 Task: Add Sprouts Bacopa to the cart.
Action: Mouse pressed left at (21, 92)
Screenshot: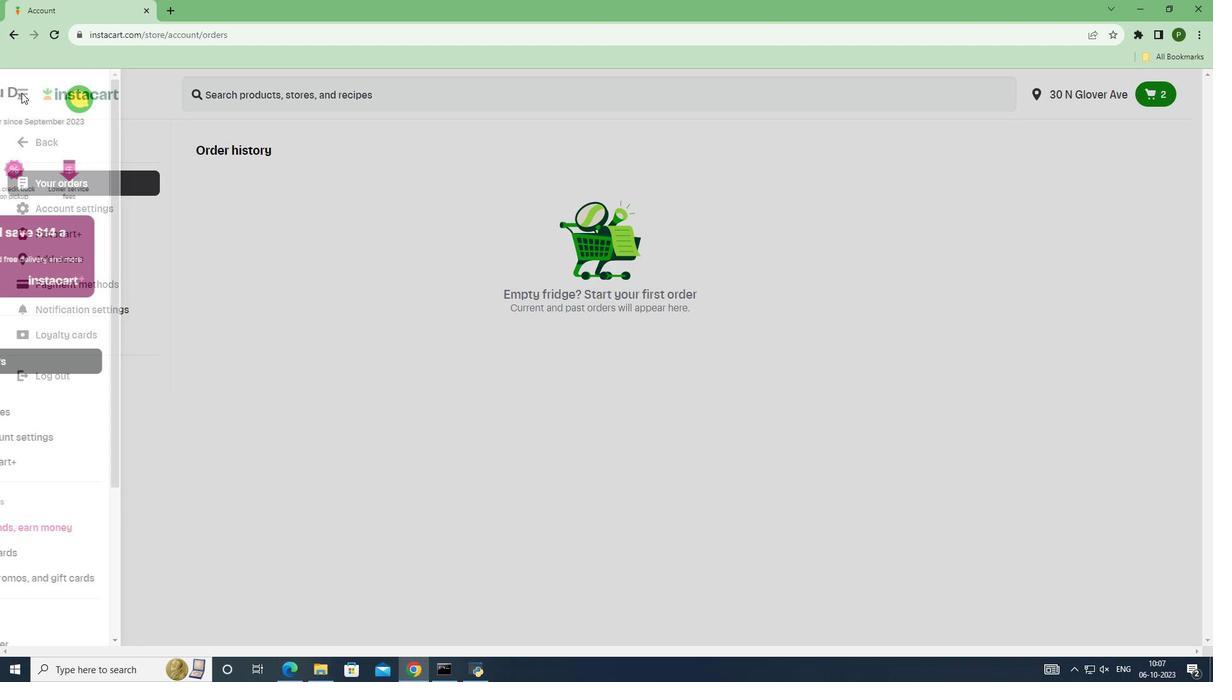
Action: Mouse moved to (53, 335)
Screenshot: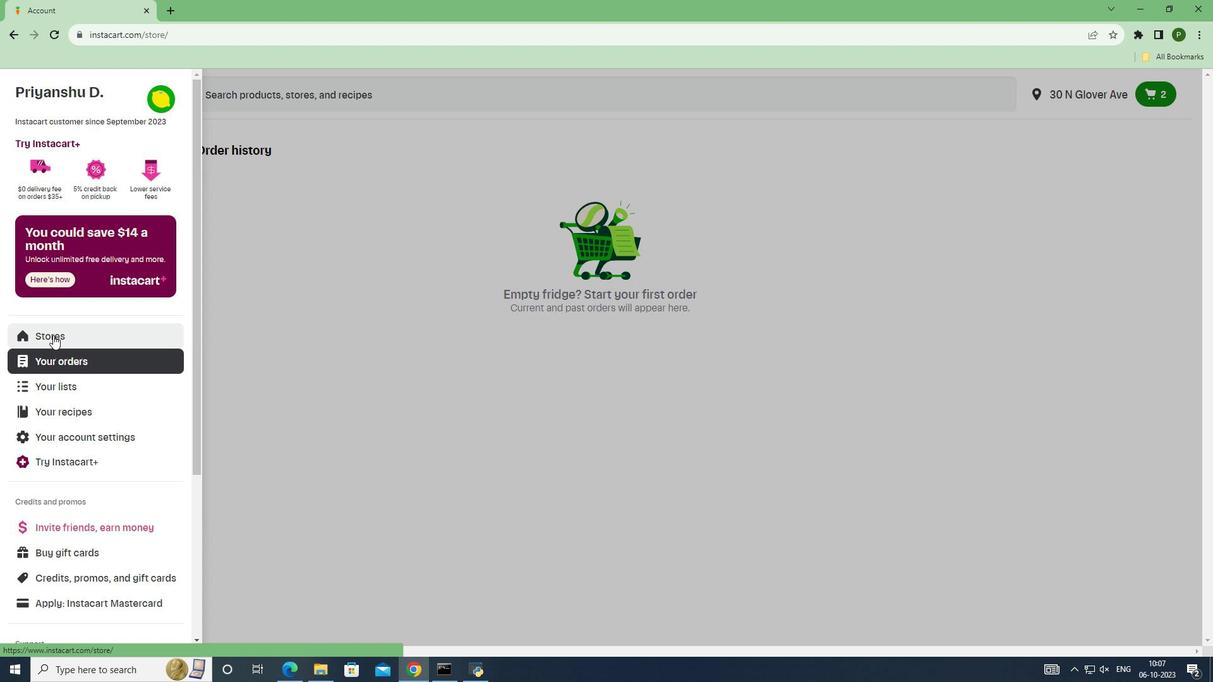 
Action: Mouse pressed left at (53, 335)
Screenshot: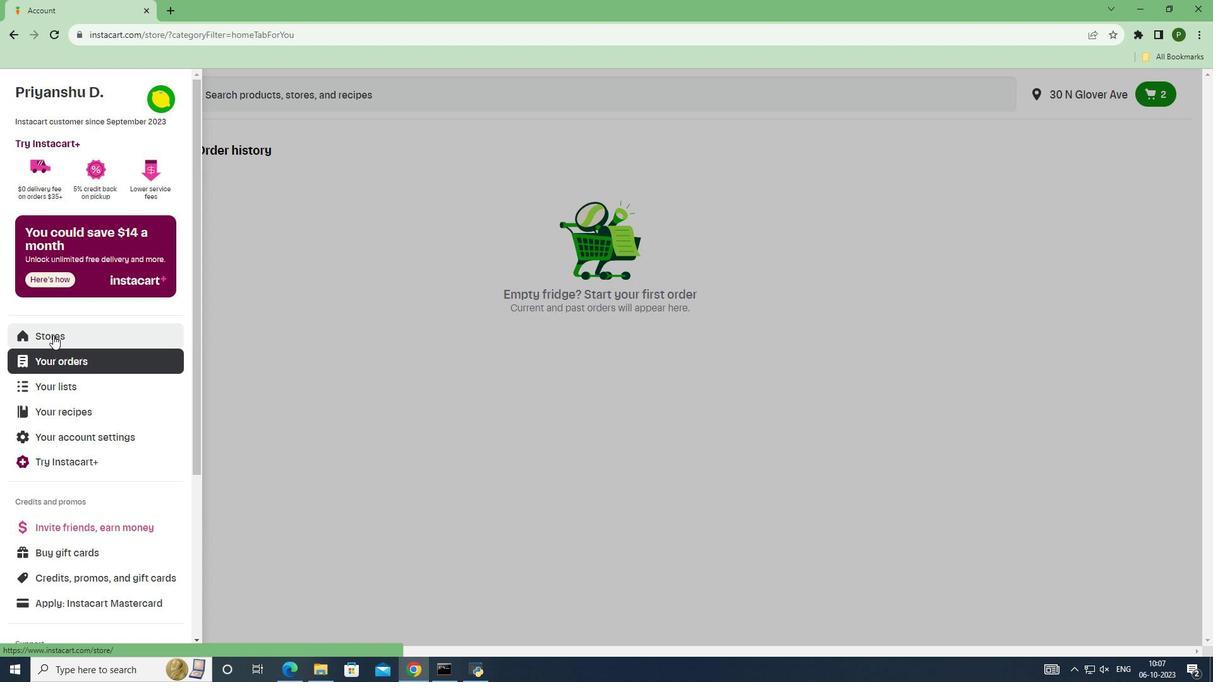 
Action: Mouse moved to (286, 152)
Screenshot: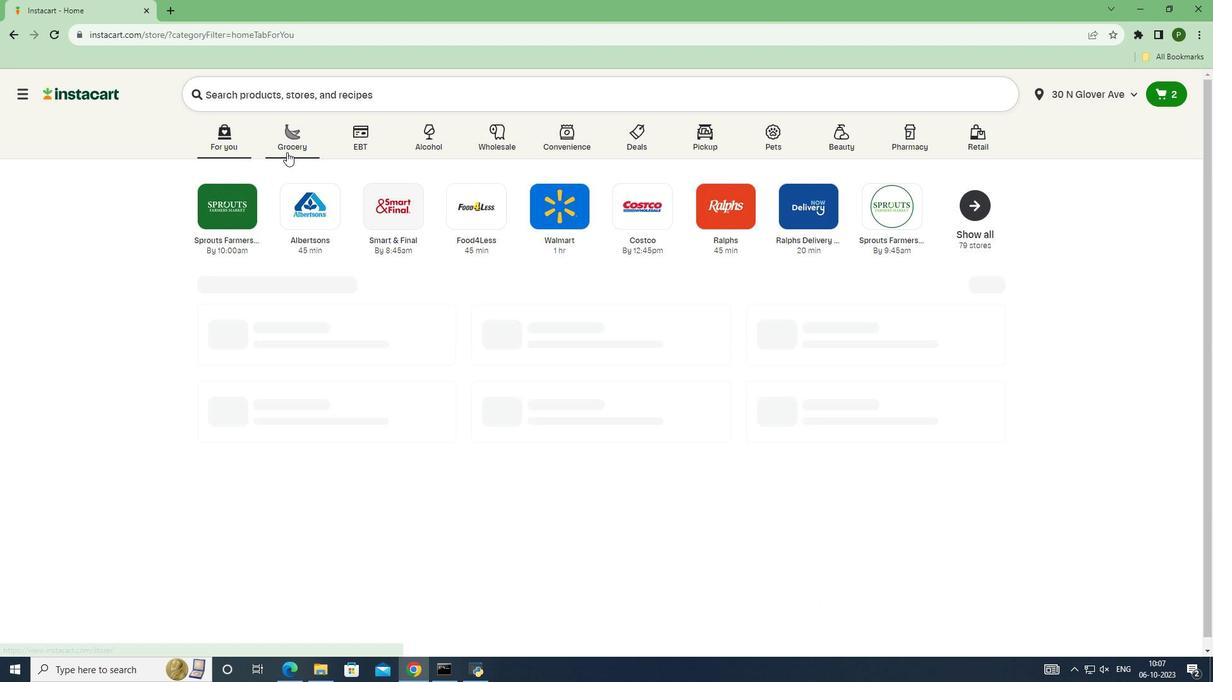 
Action: Mouse pressed left at (286, 152)
Screenshot: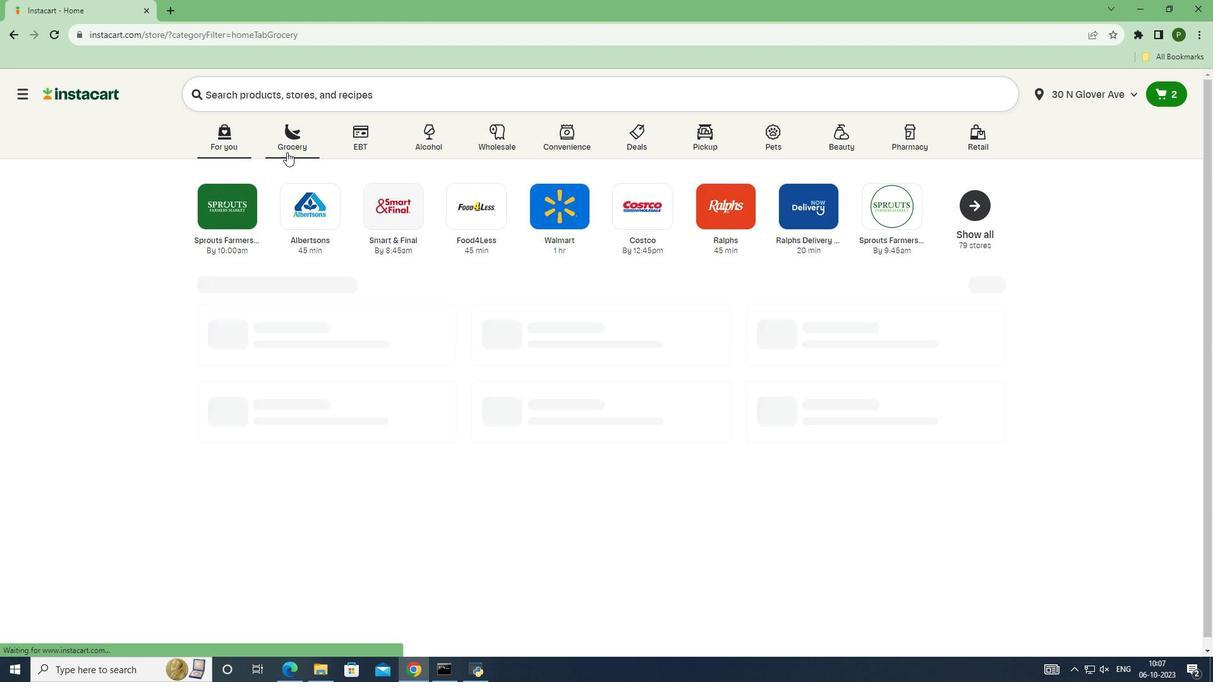 
Action: Mouse moved to (300, 210)
Screenshot: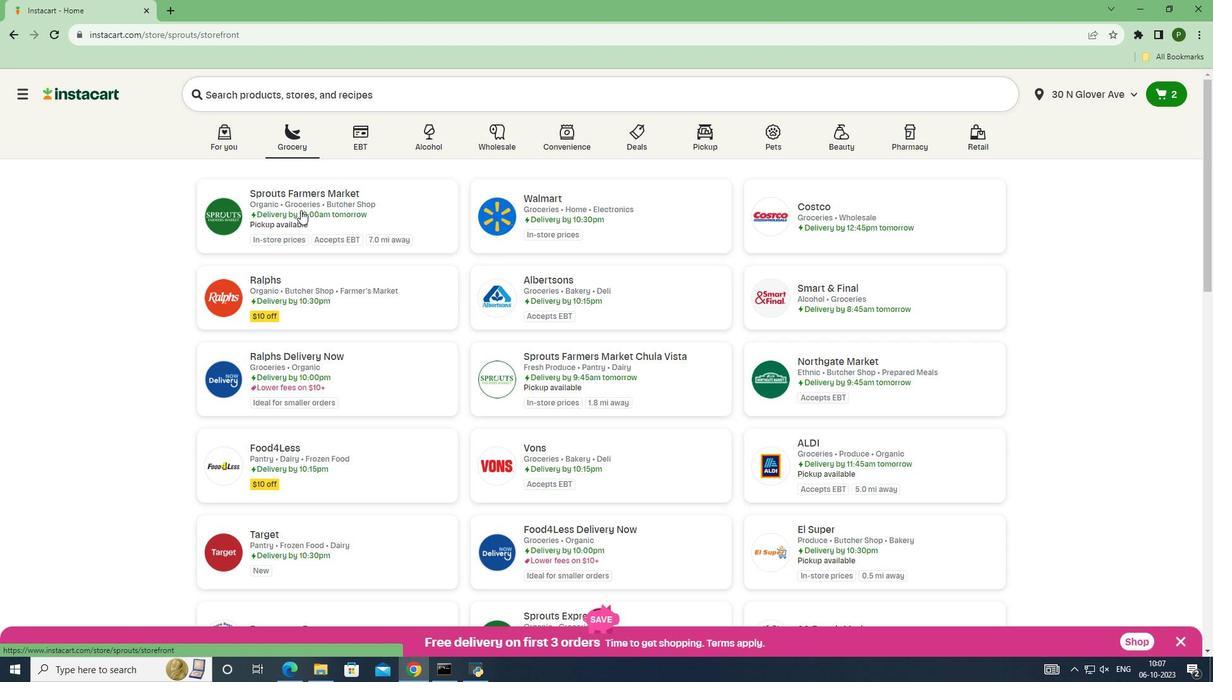 
Action: Mouse pressed left at (300, 210)
Screenshot: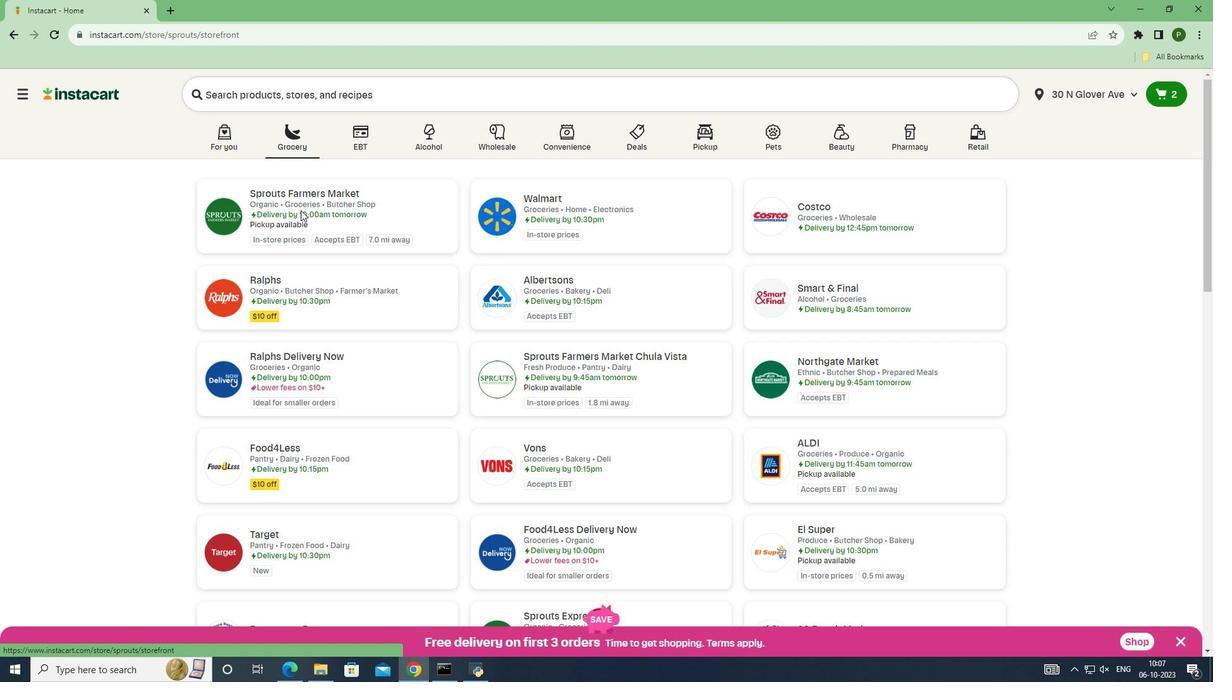 
Action: Mouse moved to (82, 357)
Screenshot: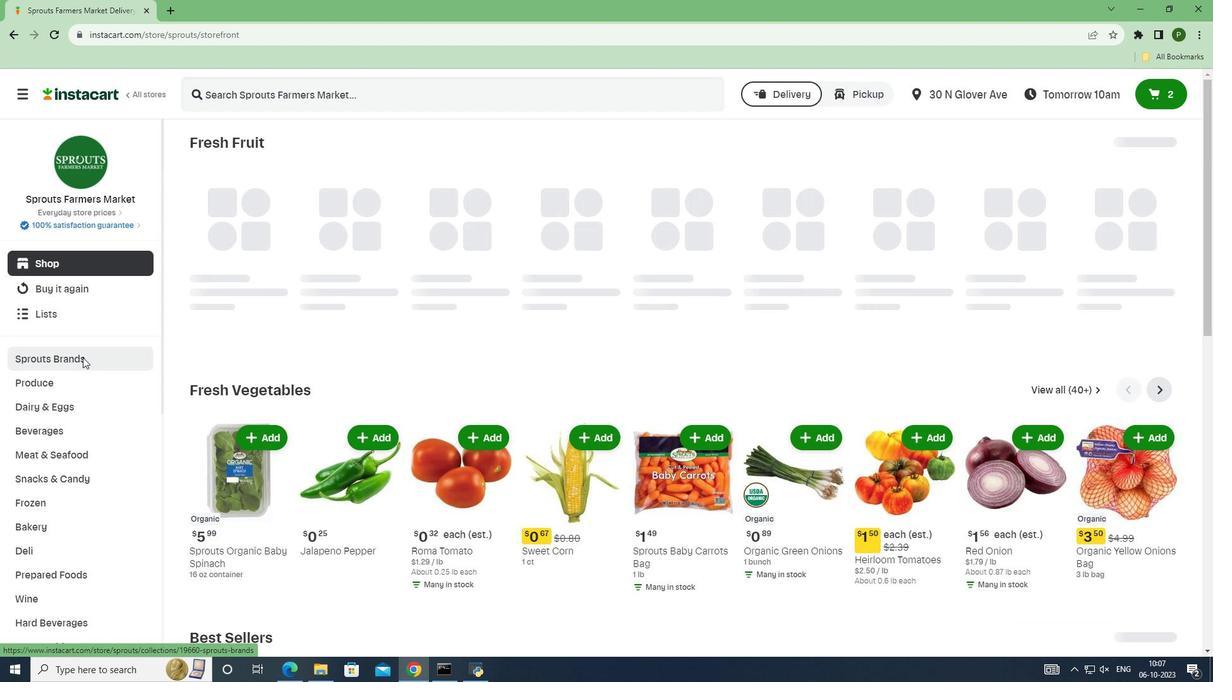 
Action: Mouse pressed left at (82, 357)
Screenshot: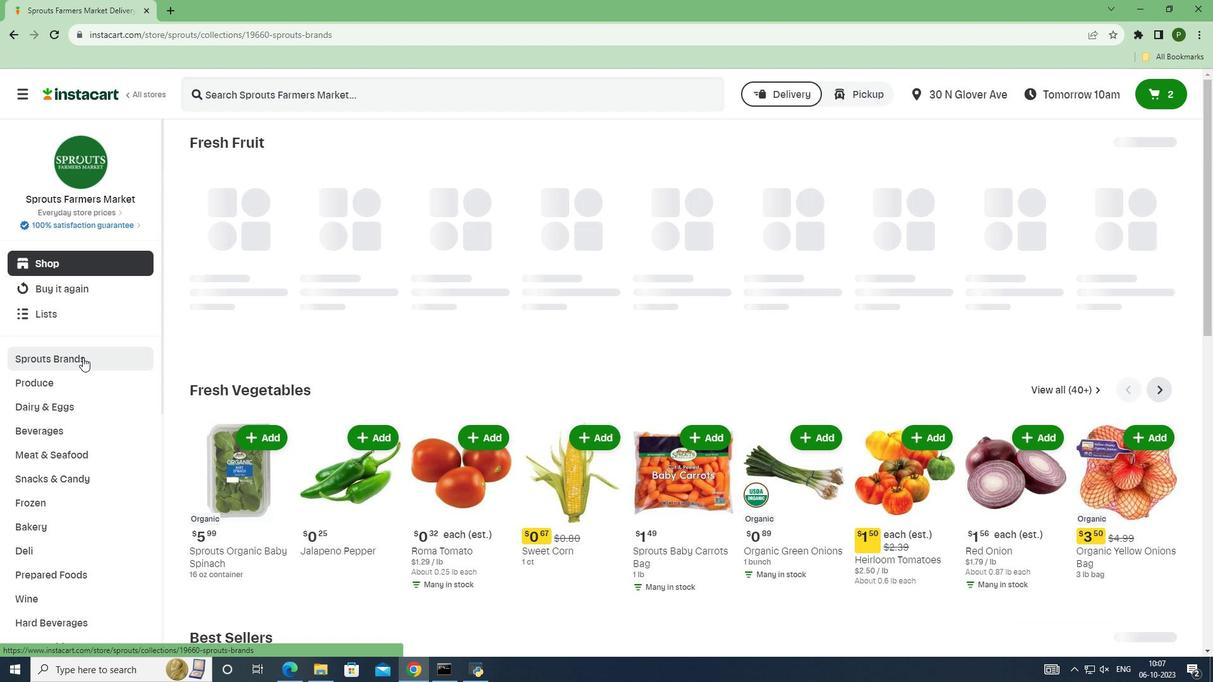 
Action: Mouse moved to (86, 528)
Screenshot: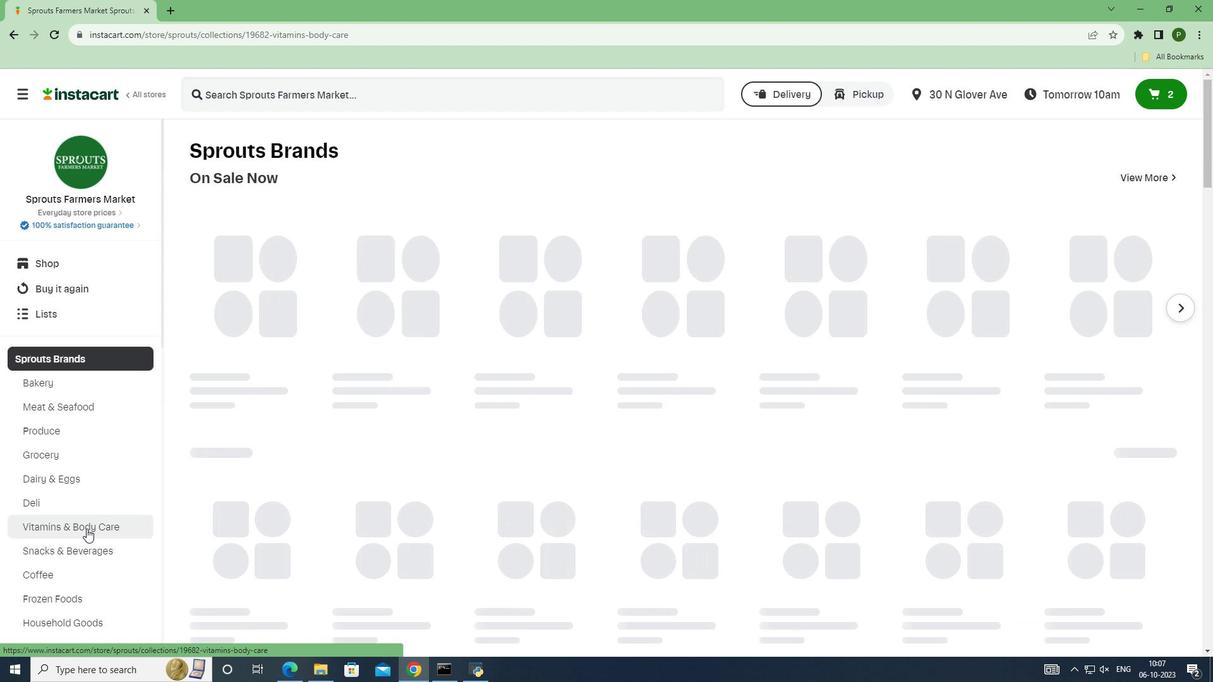 
Action: Mouse pressed left at (86, 528)
Screenshot: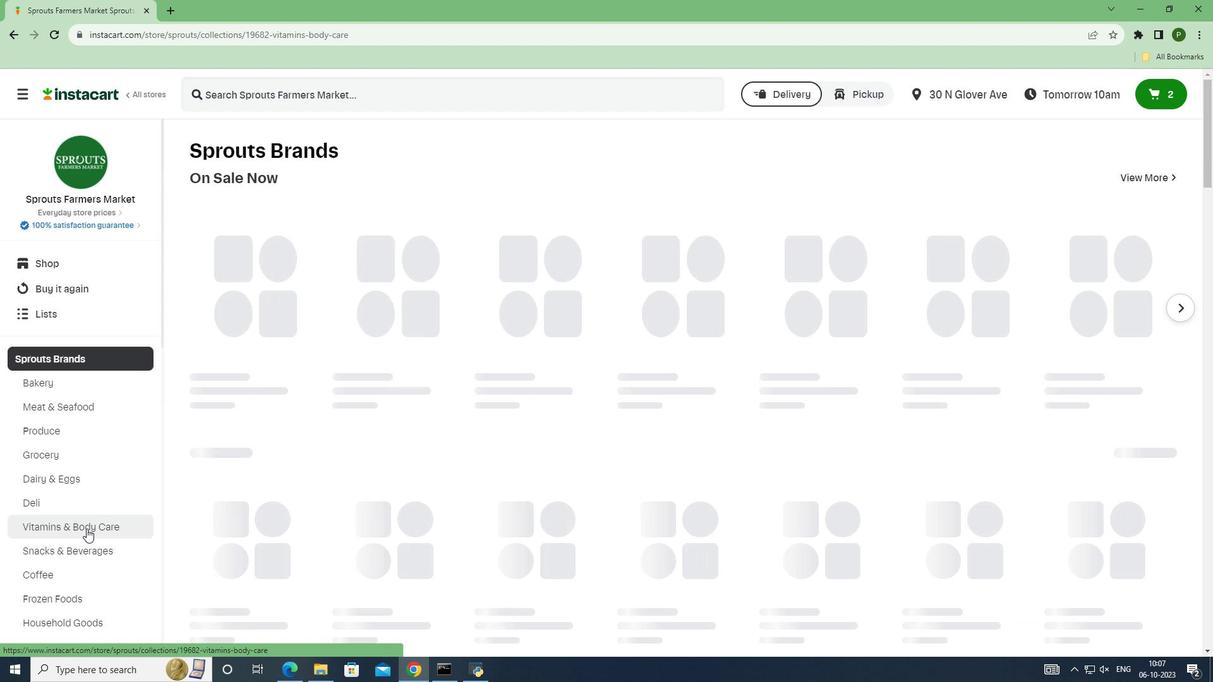 
Action: Mouse moved to (262, 94)
Screenshot: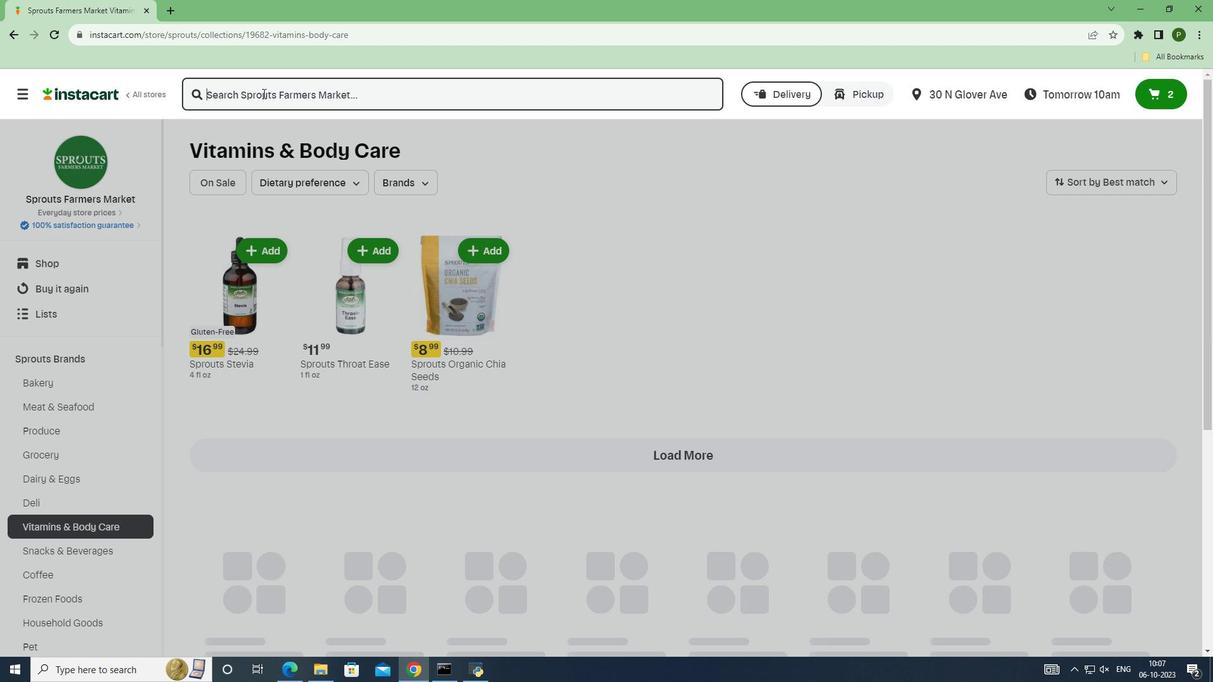
Action: Mouse pressed left at (262, 94)
Screenshot: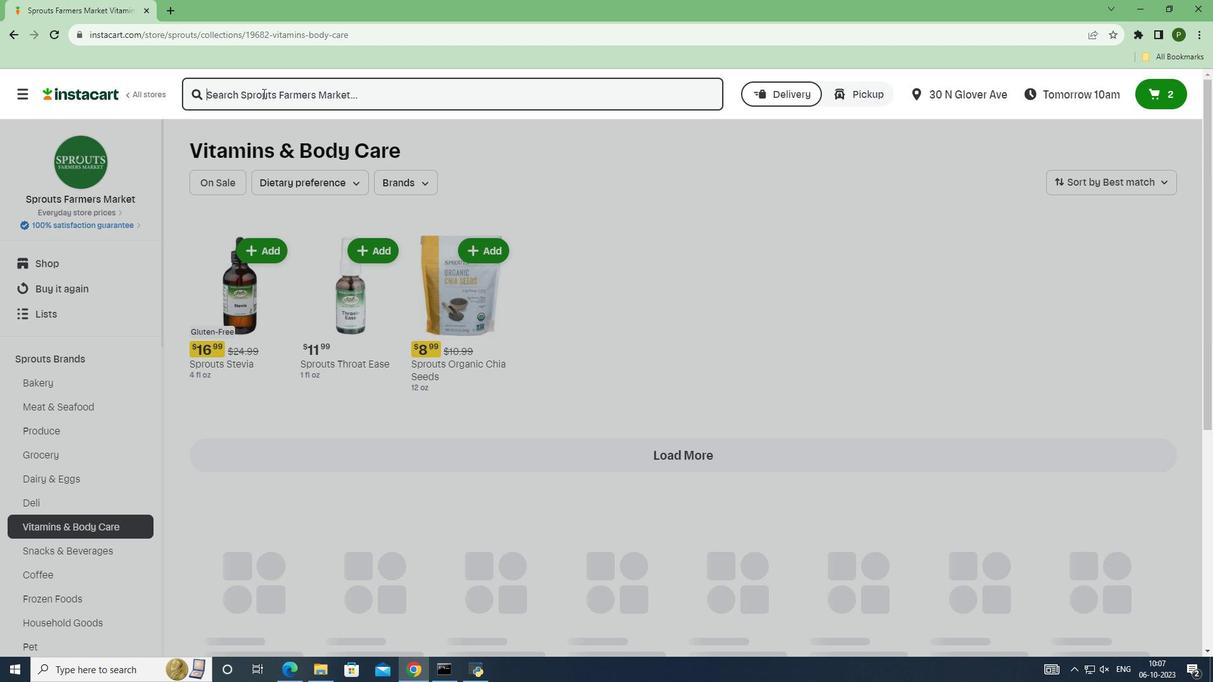 
Action: Mouse moved to (262, 93)
Screenshot: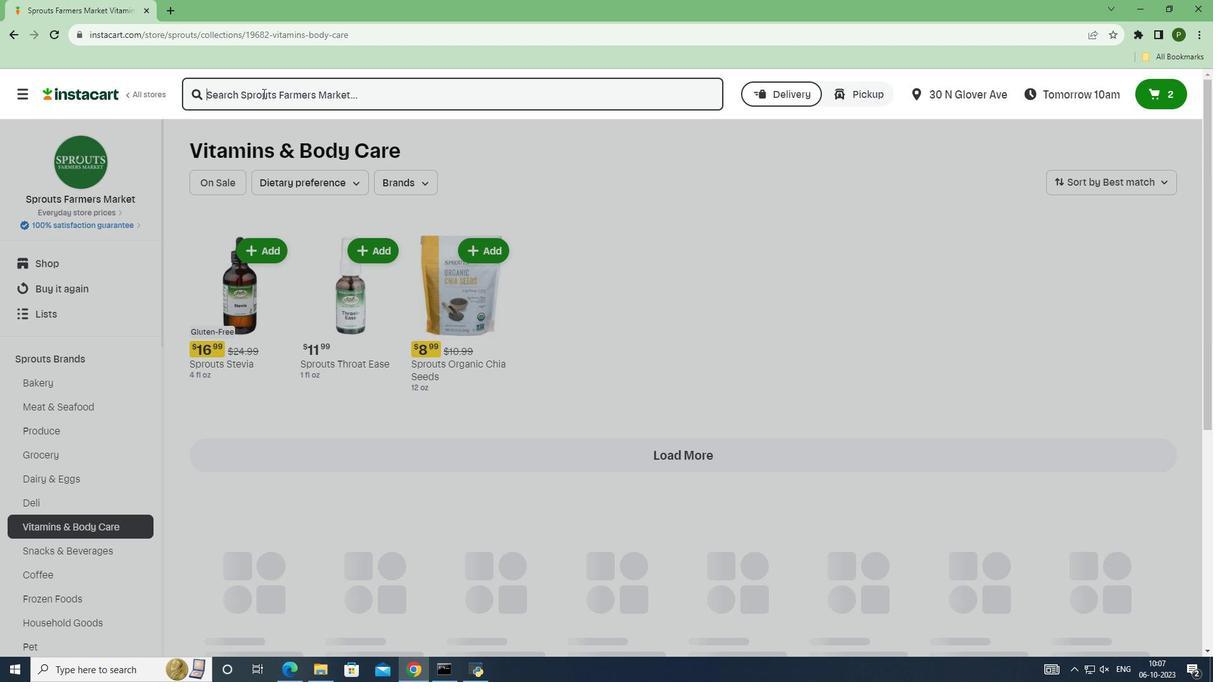 
Action: Key pressed s<Key.caps_lock>PROUTS<Key.space><Key.caps_lock>b<Key.caps_lock>ACOPA<Key.space><Key.enter>
Screenshot: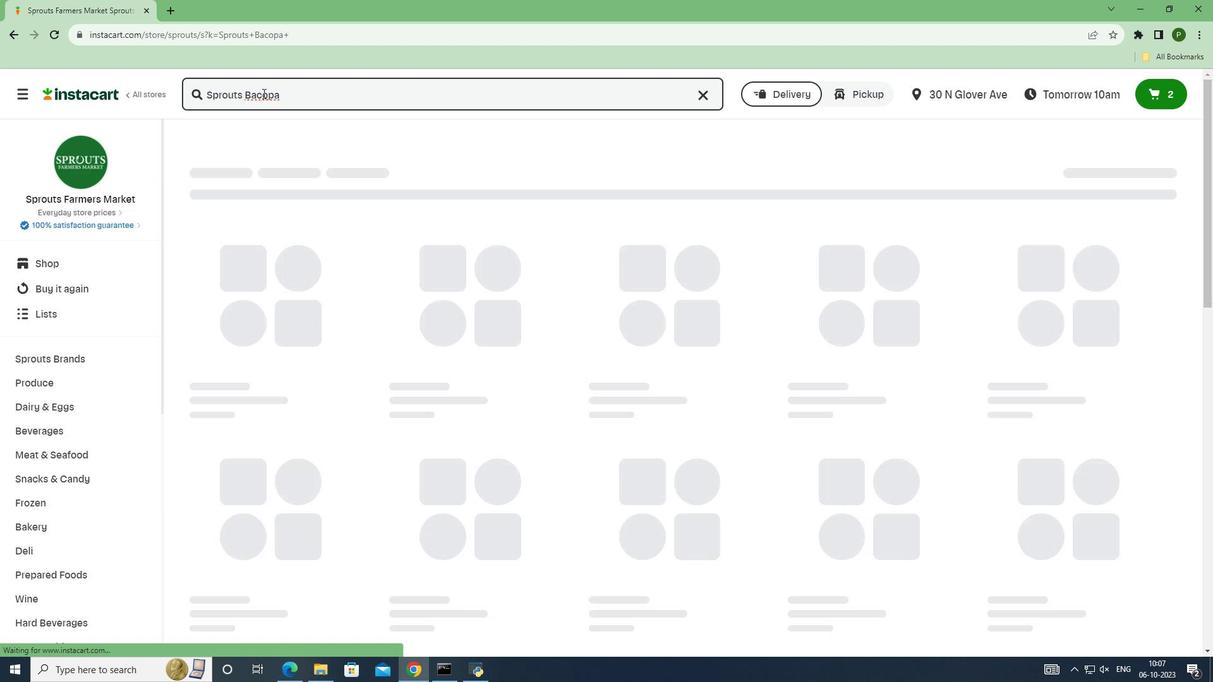 
Action: Mouse moved to (340, 228)
Screenshot: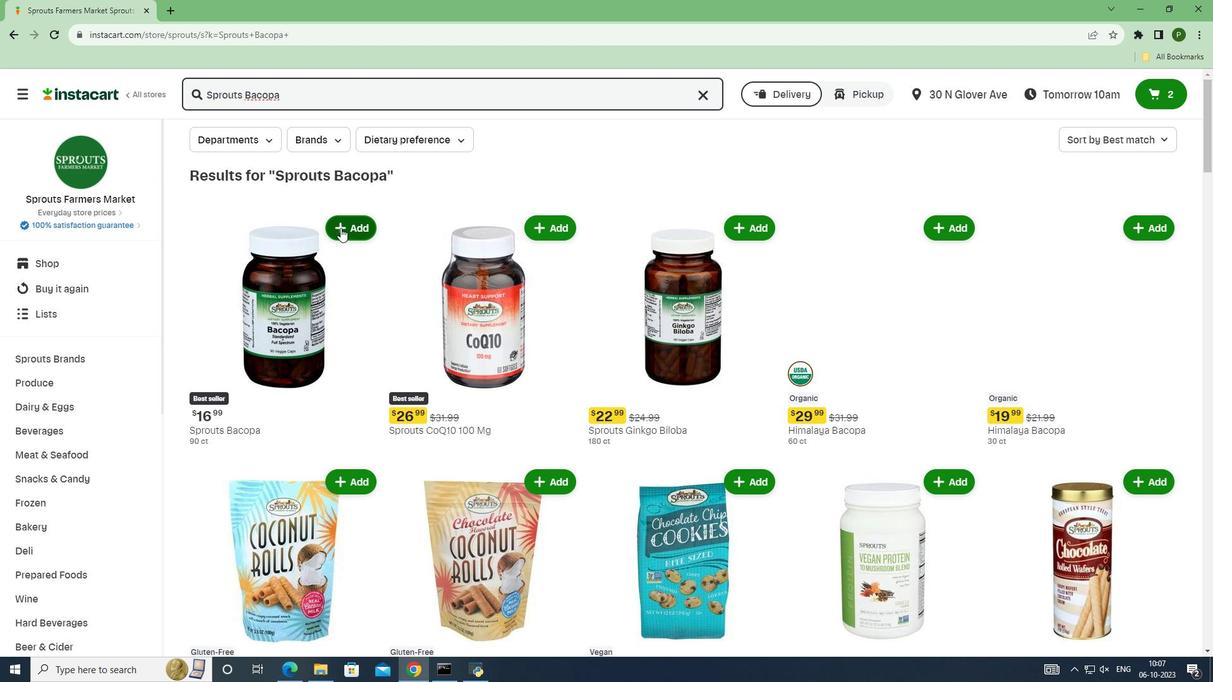 
Action: Mouse pressed left at (340, 228)
Screenshot: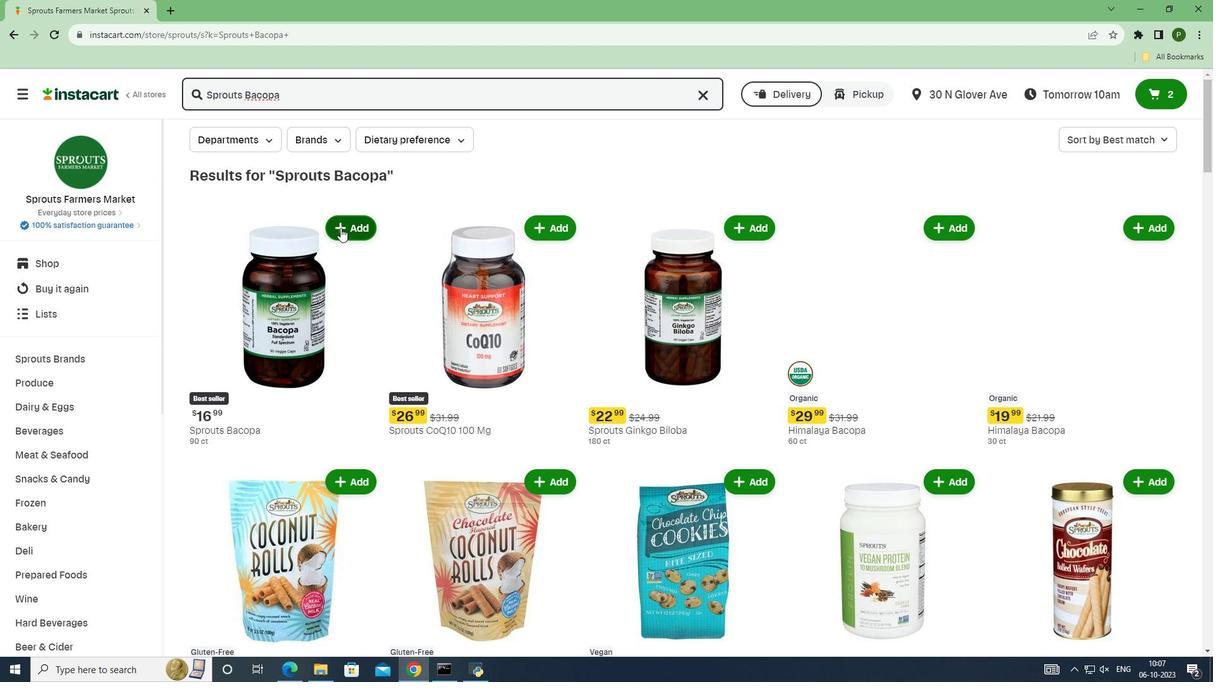 
Action: Mouse moved to (343, 275)
Screenshot: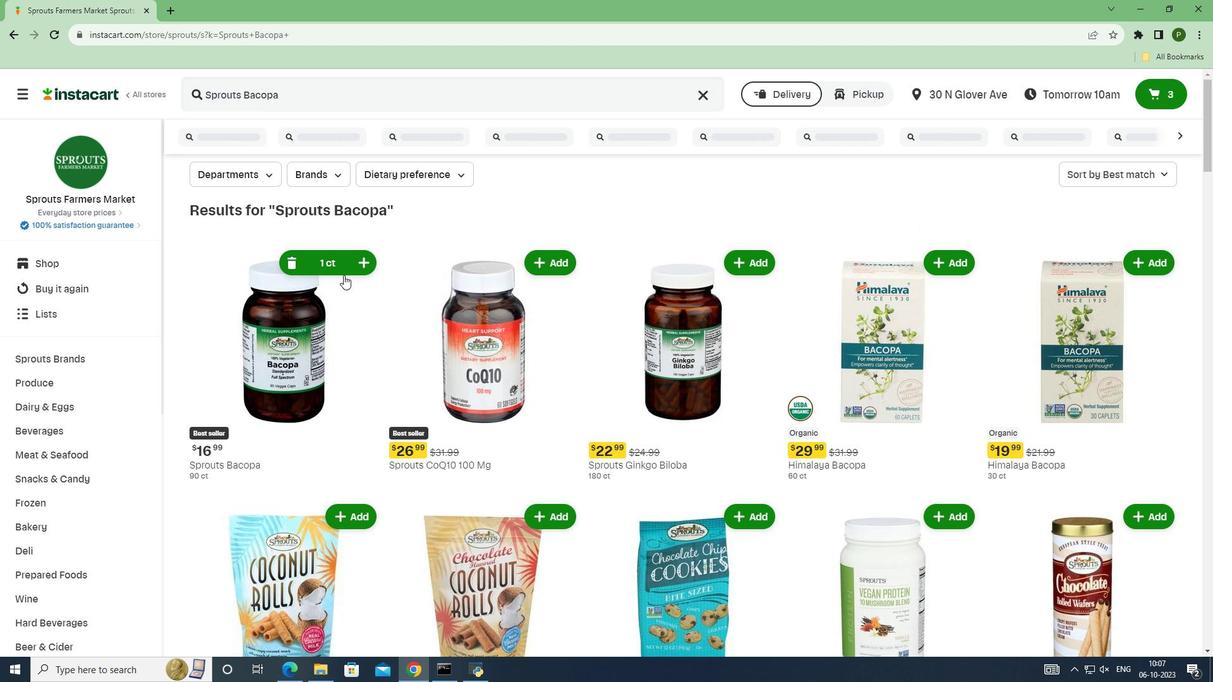 
